 Task: Find flights from New Delhi to London for 2 people in Economy class, with a maximum layover duration of 2 hours, between July 11 and July 15.
Action: Mouse moved to (1074, 174)
Screenshot: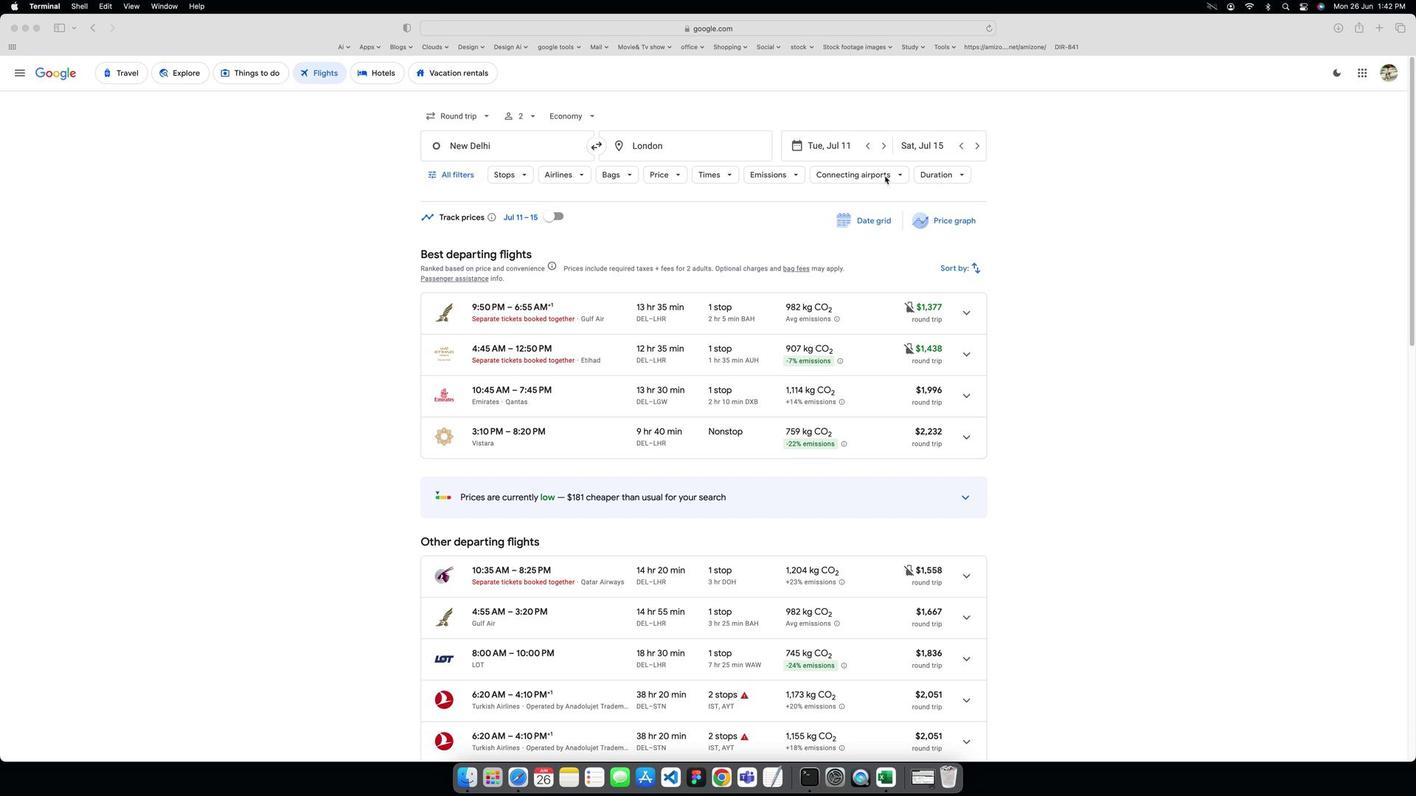 
Action: Mouse pressed left at (1074, 174)
Screenshot: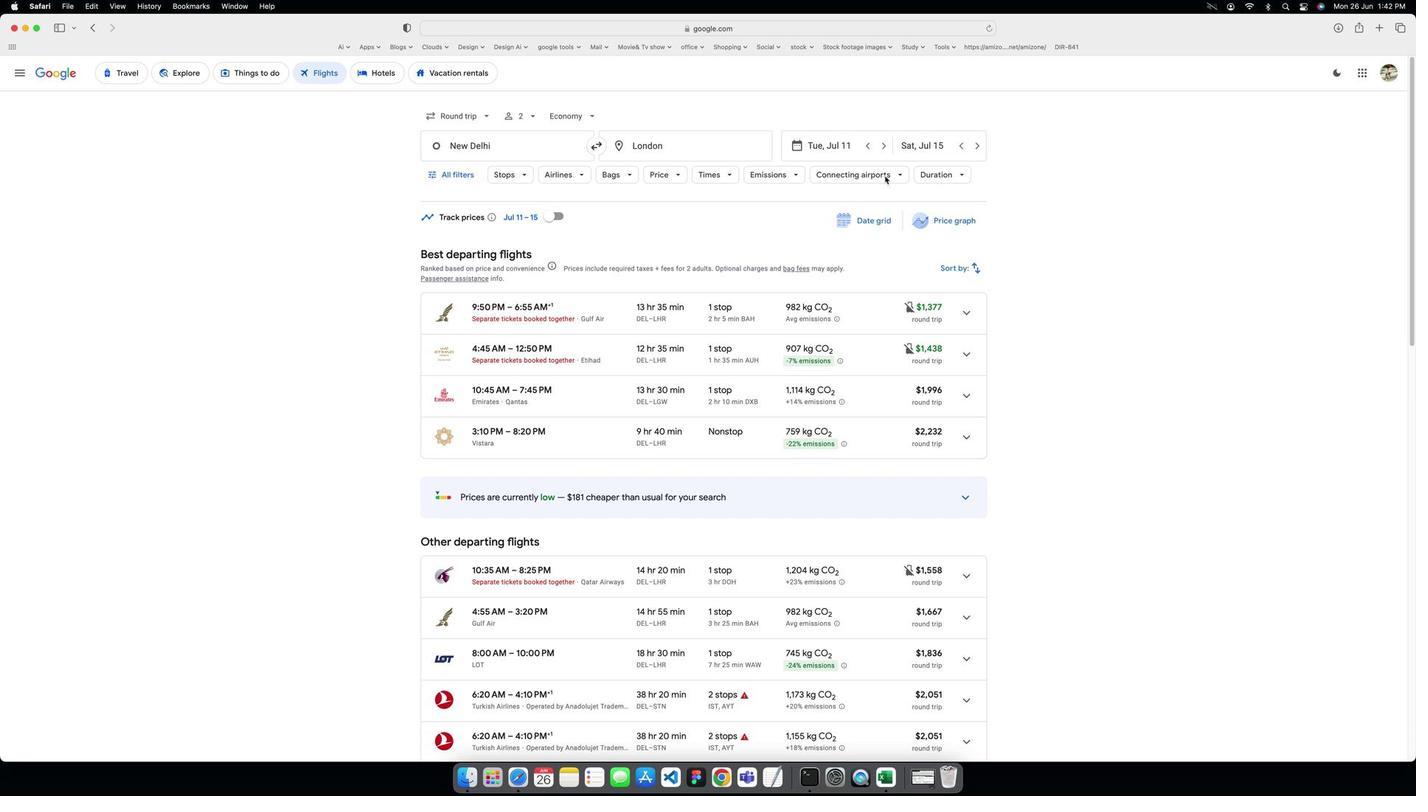 
Action: Mouse moved to (1093, 171)
Screenshot: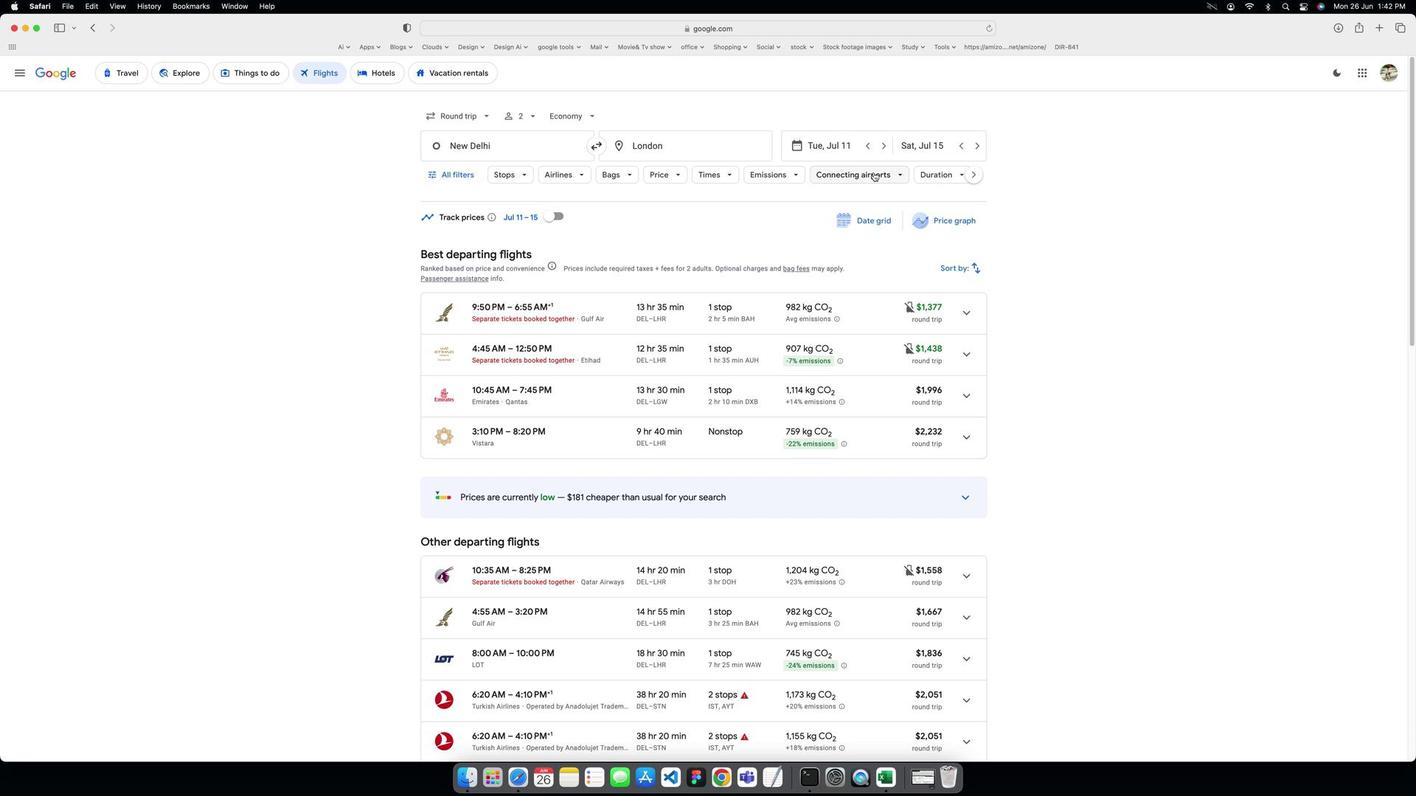
Action: Mouse pressed left at (1093, 171)
Screenshot: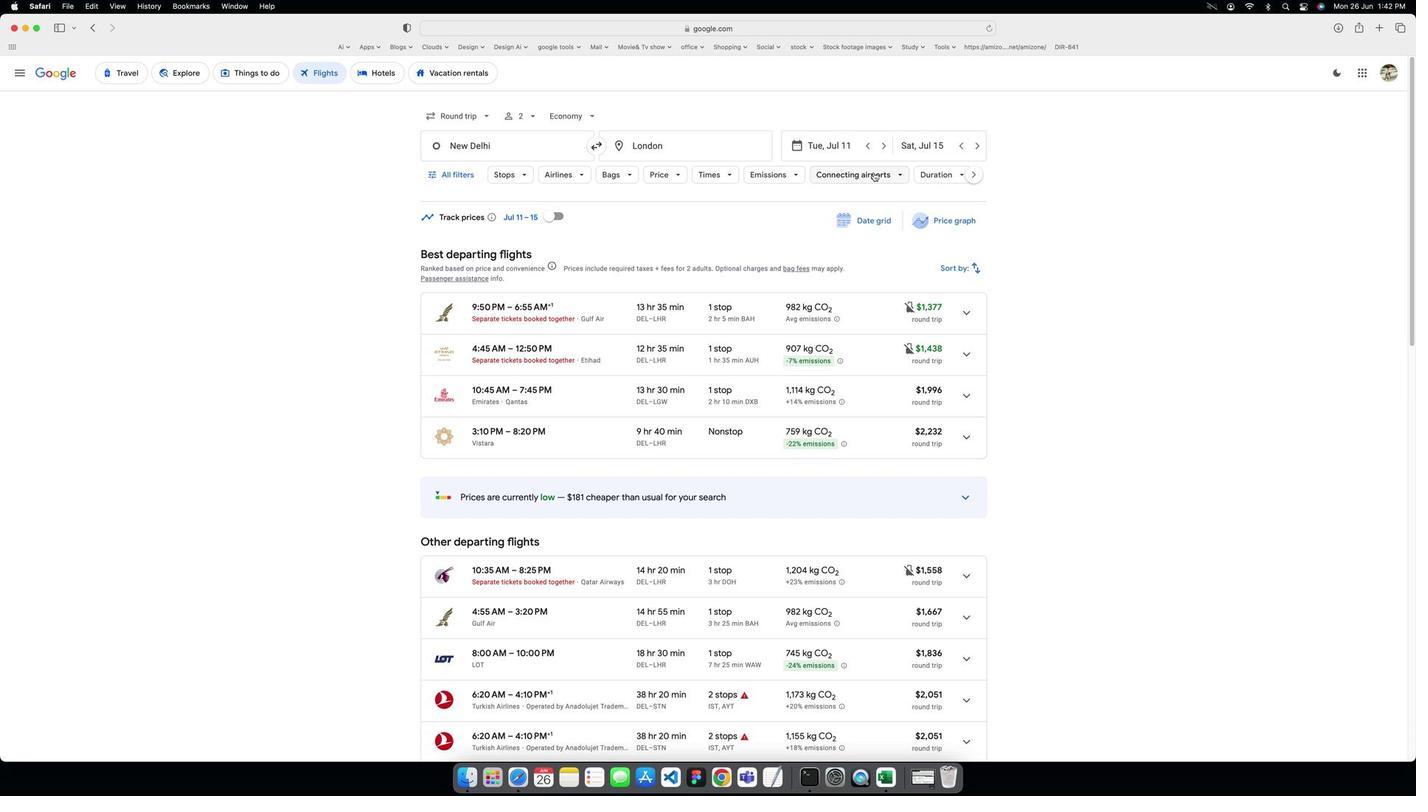 
Action: Mouse moved to (897, 252)
Screenshot: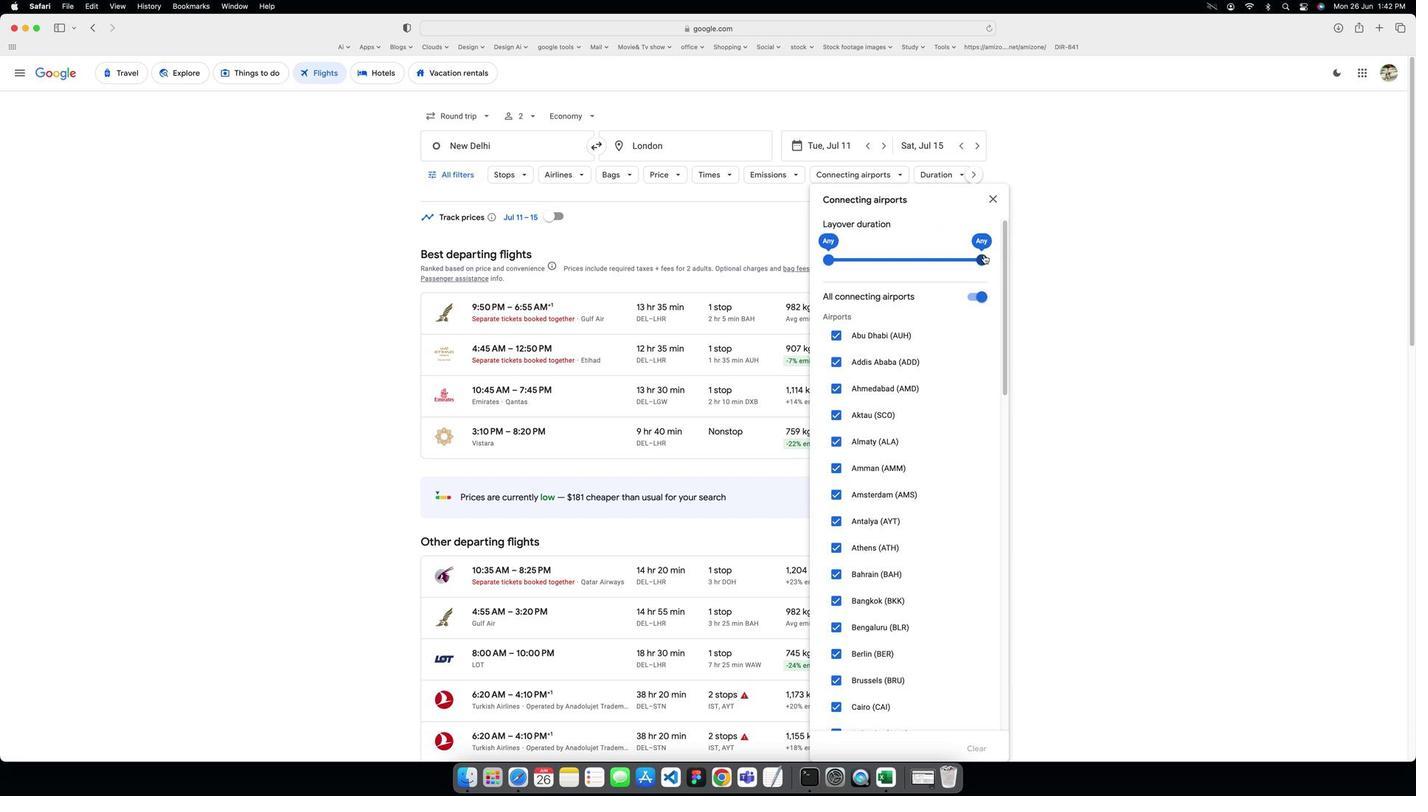 
Action: Mouse pressed left at (897, 252)
Screenshot: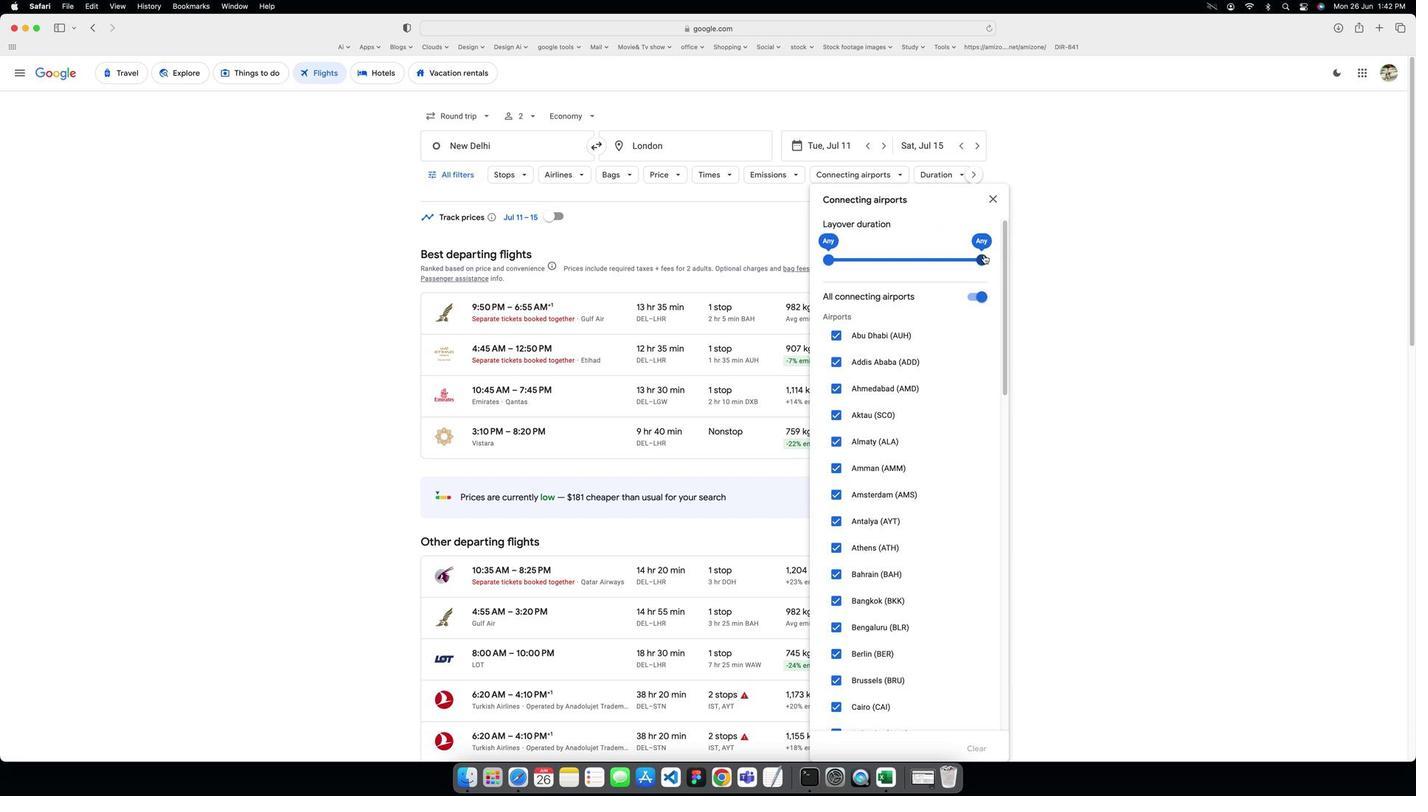 
Action: Mouse moved to (953, 708)
Screenshot: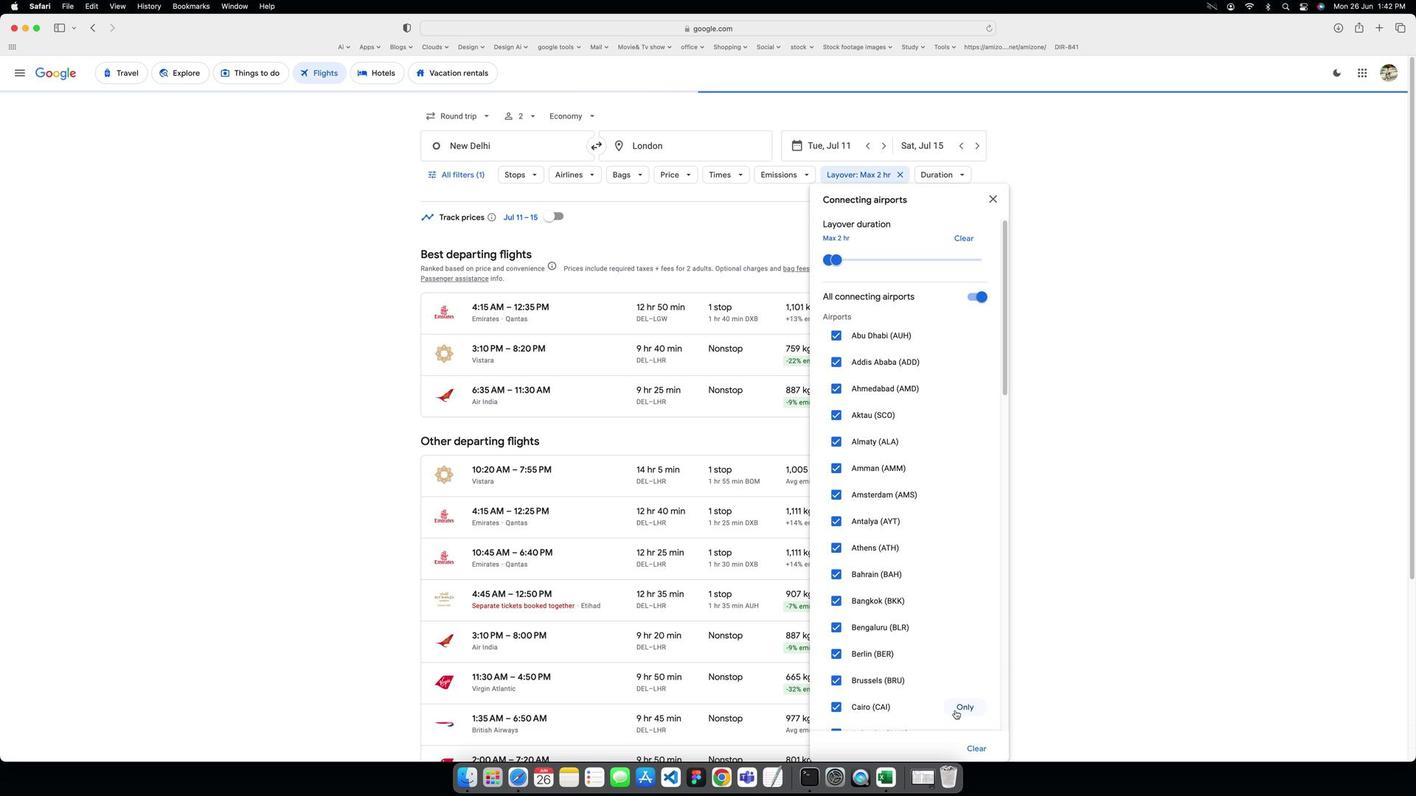 
Action: Mouse pressed left at (953, 708)
Screenshot: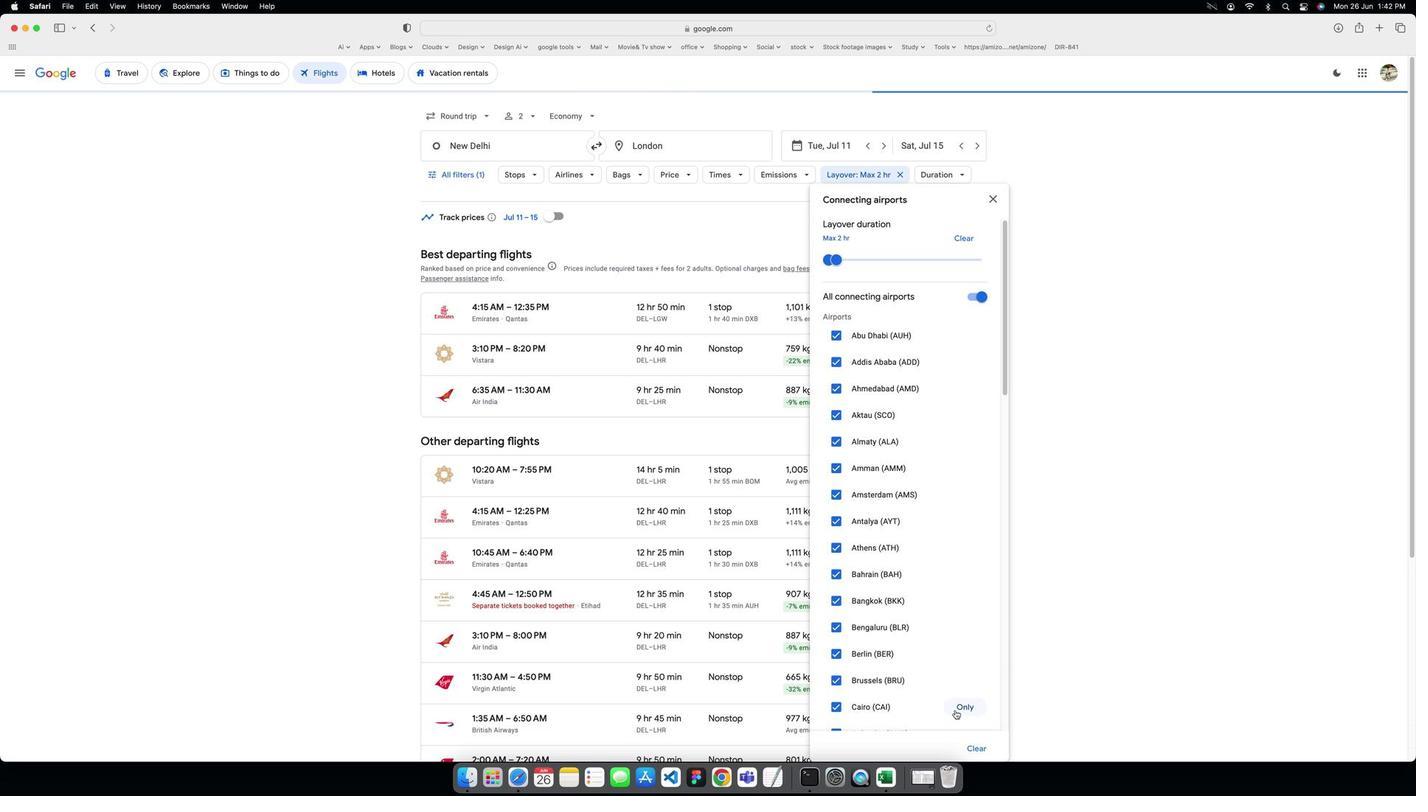 
Action: Mouse moved to (892, 204)
Screenshot: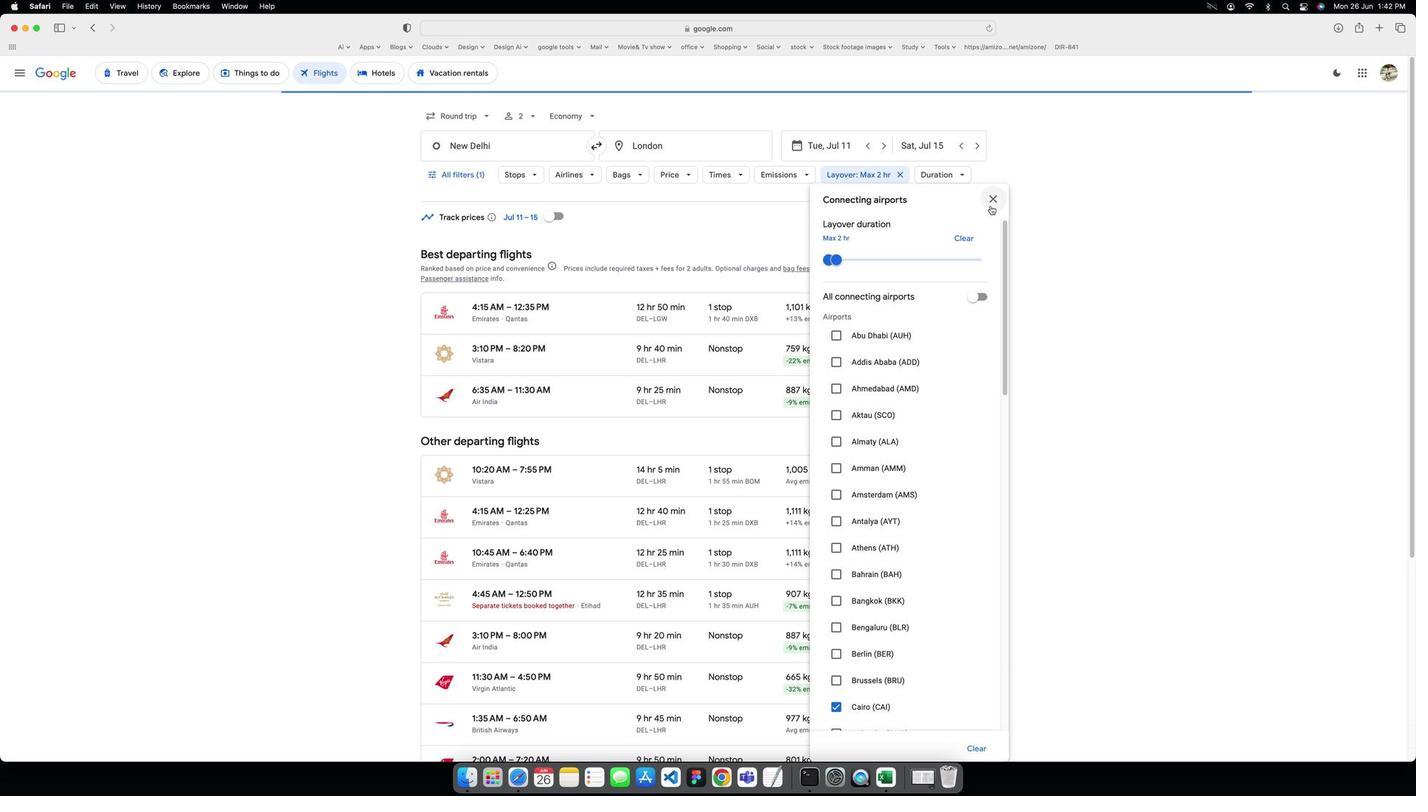 
Action: Mouse pressed left at (892, 204)
Screenshot: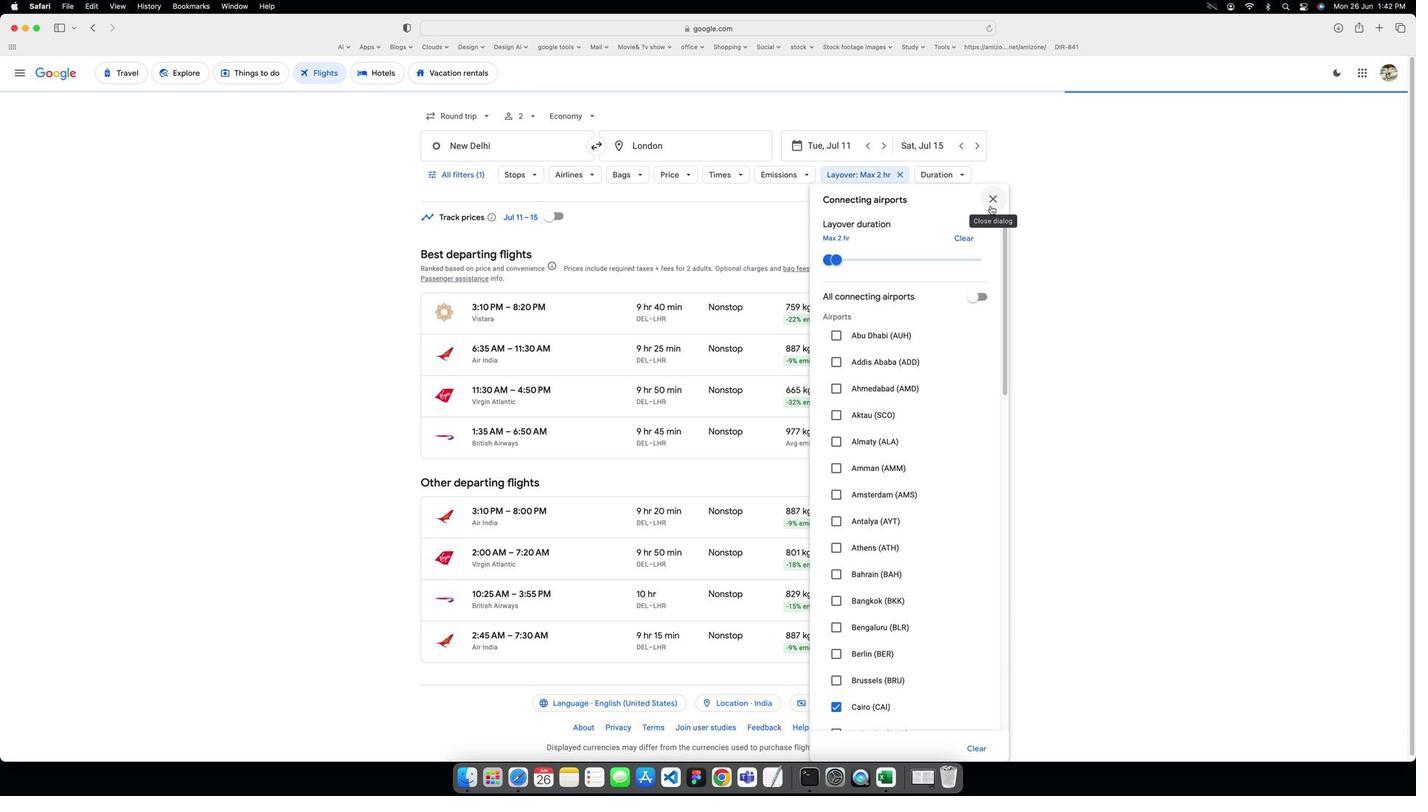 
